 Task: Set the default behaviour for Window management permission to "Sites can ask to manage windows on all your displays".
Action: Mouse moved to (1051, 32)
Screenshot: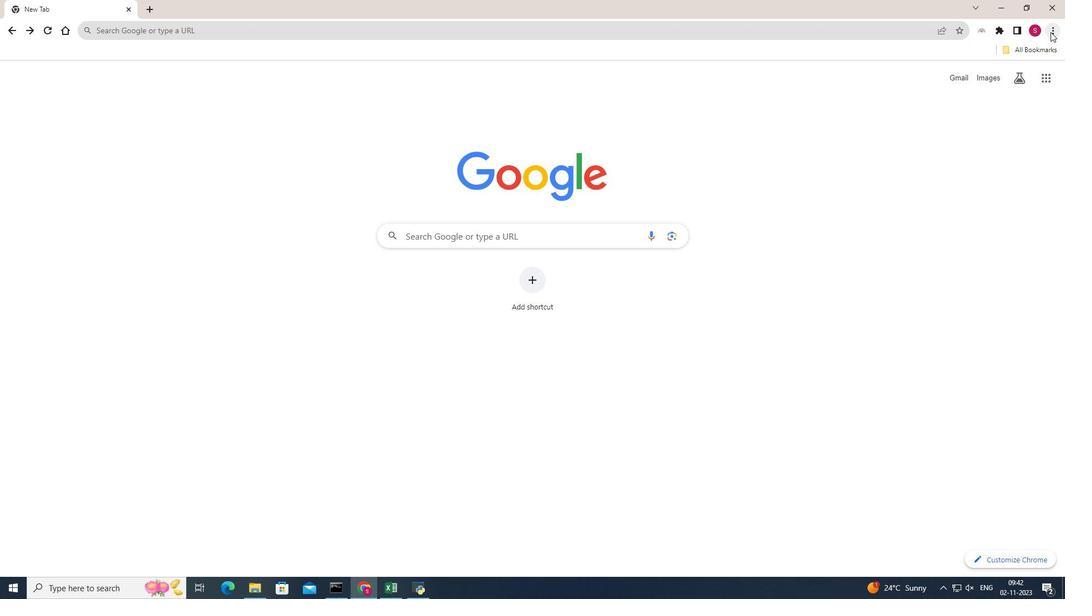 
Action: Mouse pressed left at (1051, 32)
Screenshot: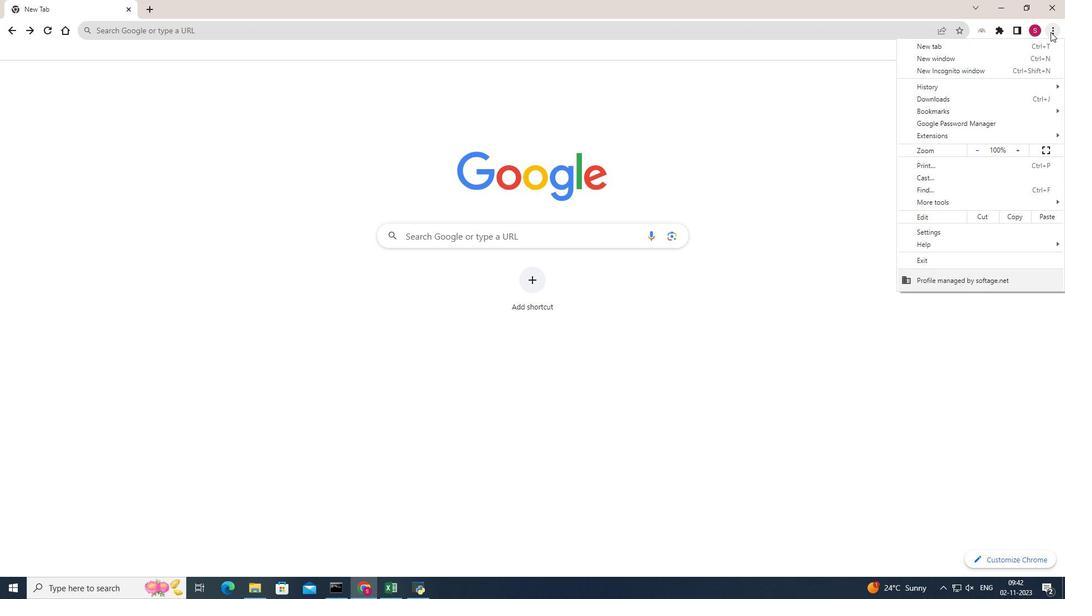 
Action: Mouse moved to (936, 233)
Screenshot: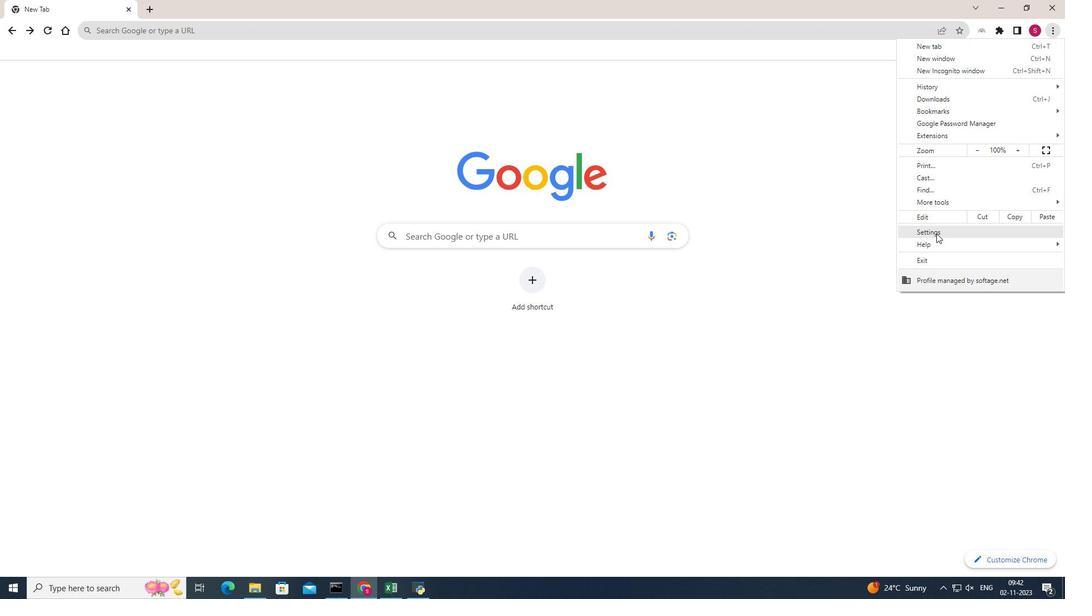 
Action: Mouse pressed left at (936, 233)
Screenshot: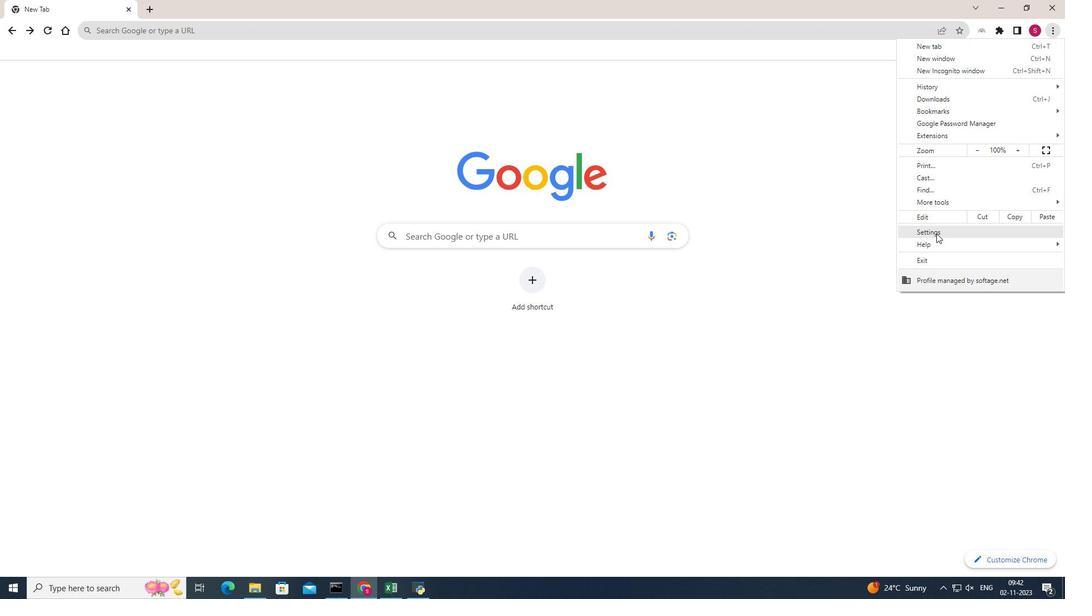 
Action: Mouse moved to (123, 134)
Screenshot: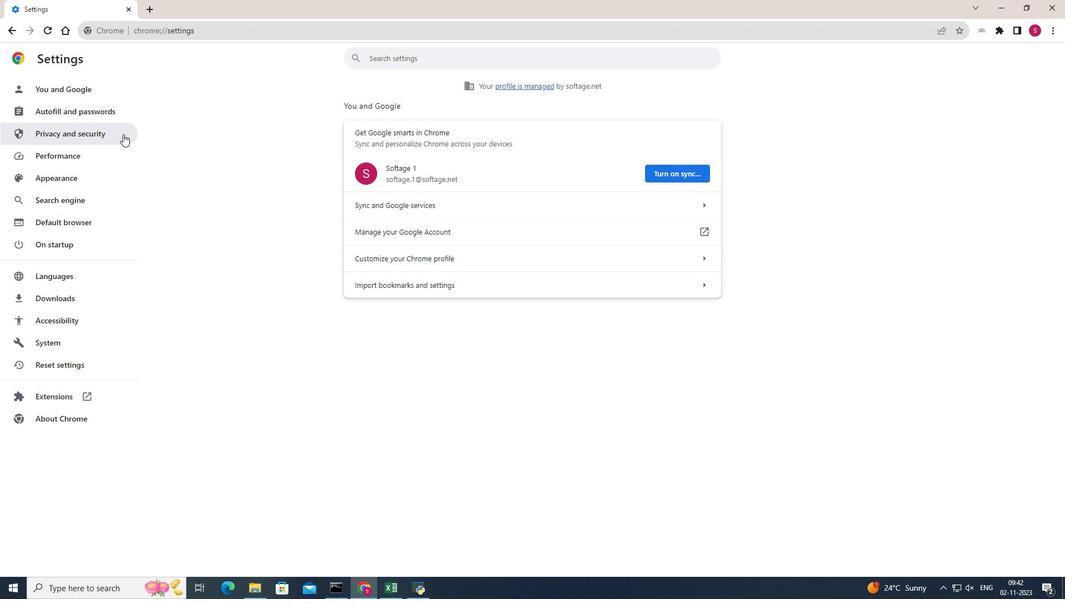 
Action: Mouse pressed left at (123, 134)
Screenshot: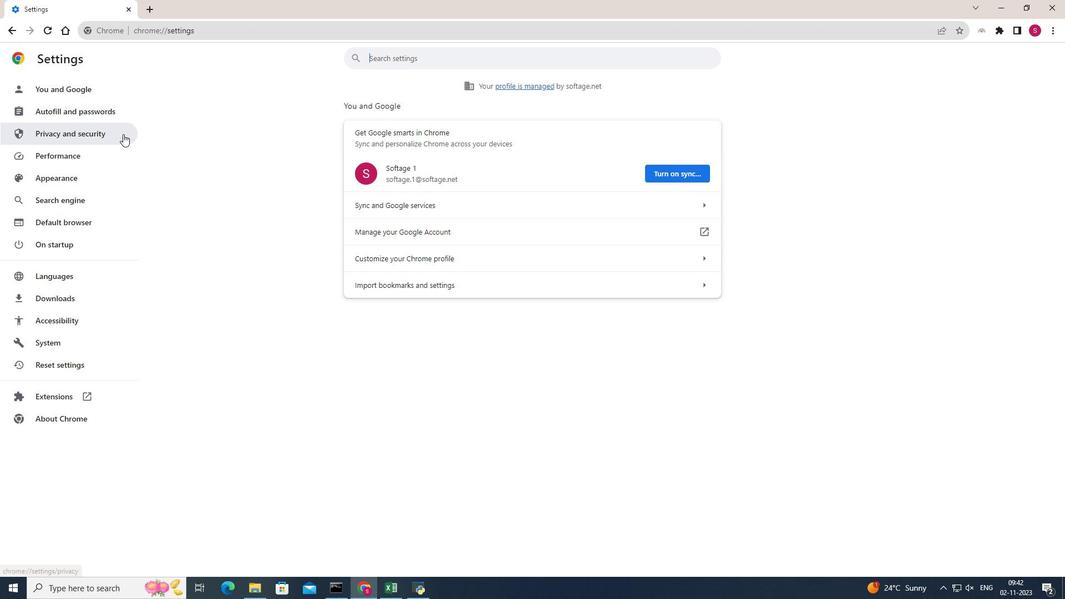 
Action: Mouse moved to (685, 344)
Screenshot: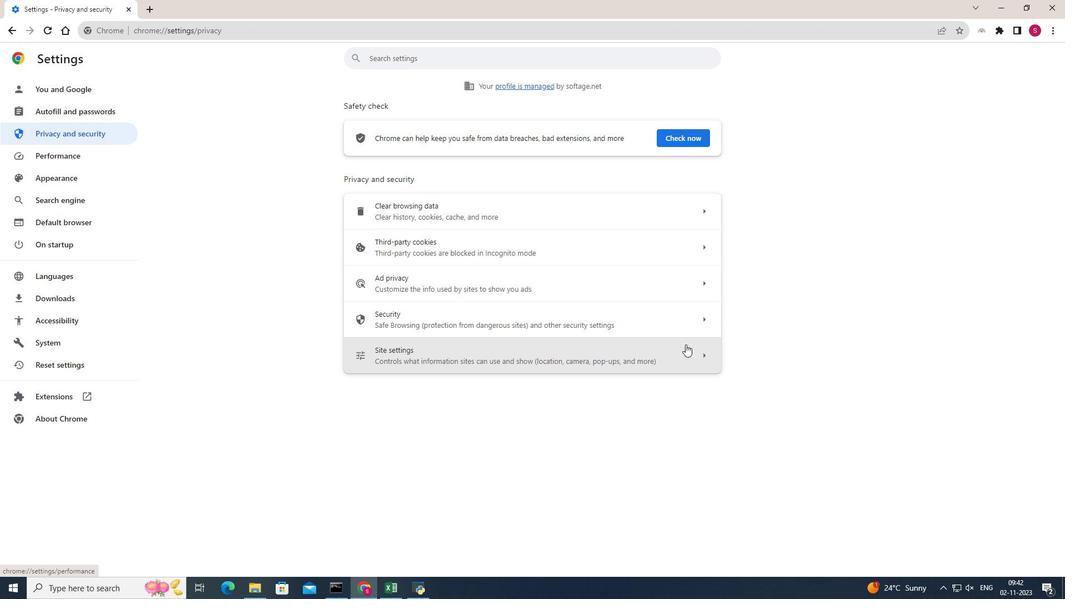 
Action: Mouse pressed left at (685, 344)
Screenshot: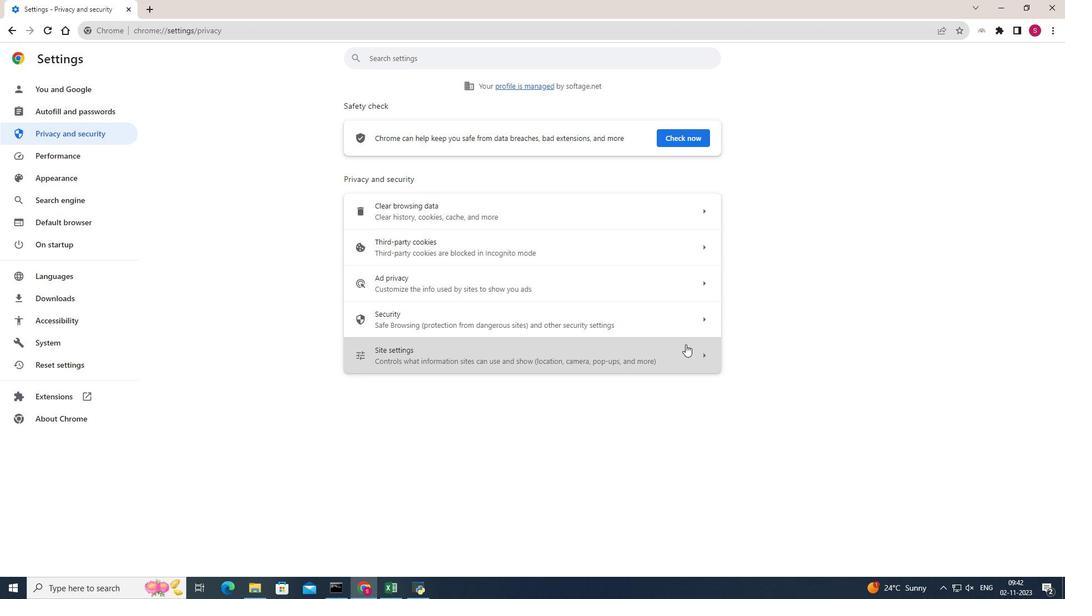 
Action: Mouse scrolled (685, 344) with delta (0, 0)
Screenshot: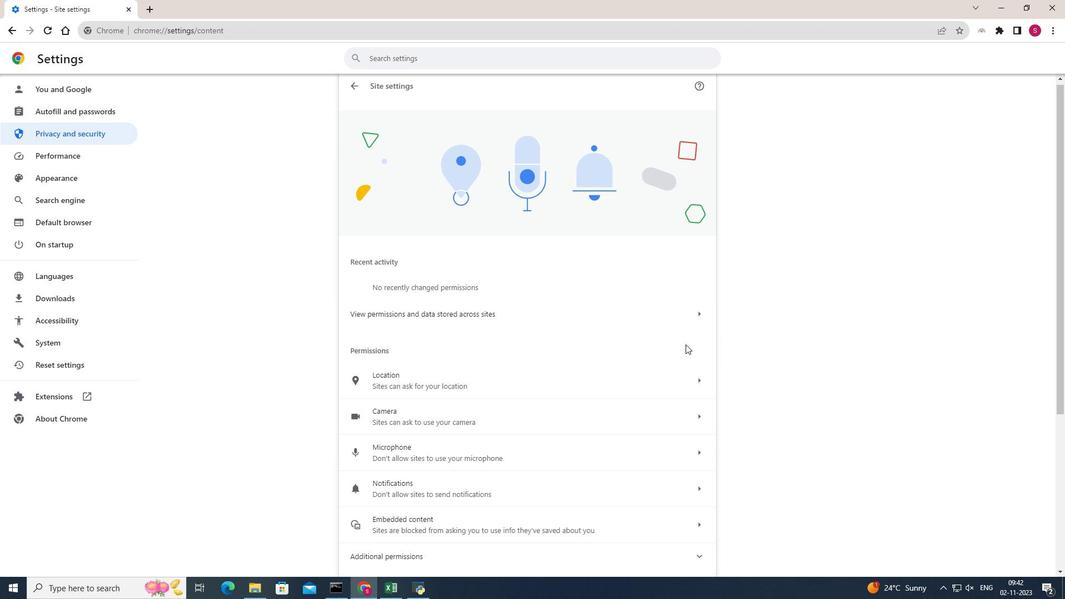 
Action: Mouse scrolled (685, 344) with delta (0, 0)
Screenshot: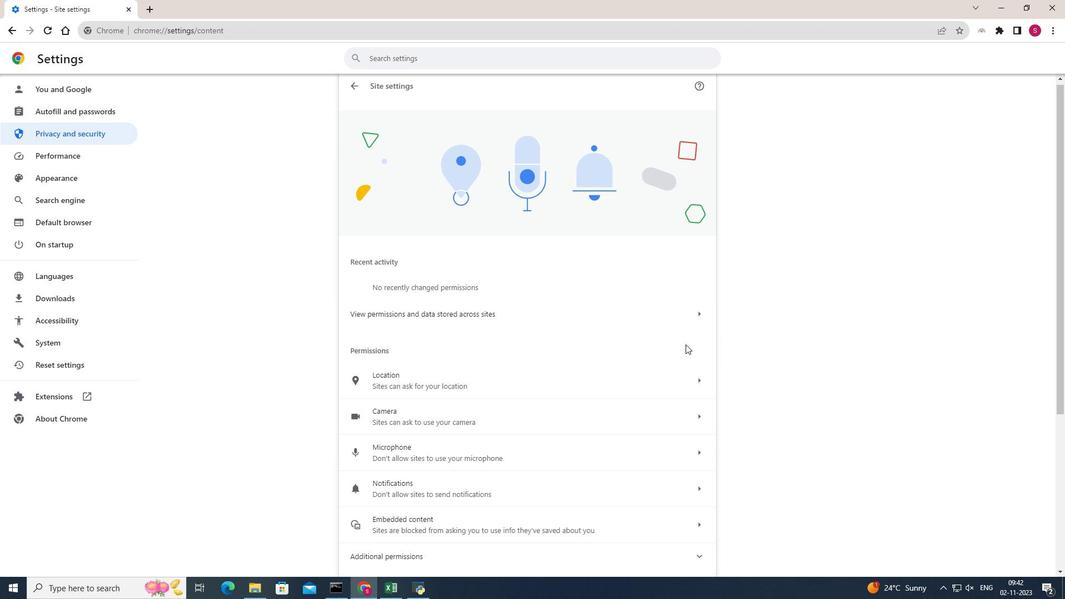 
Action: Mouse scrolled (685, 344) with delta (0, 0)
Screenshot: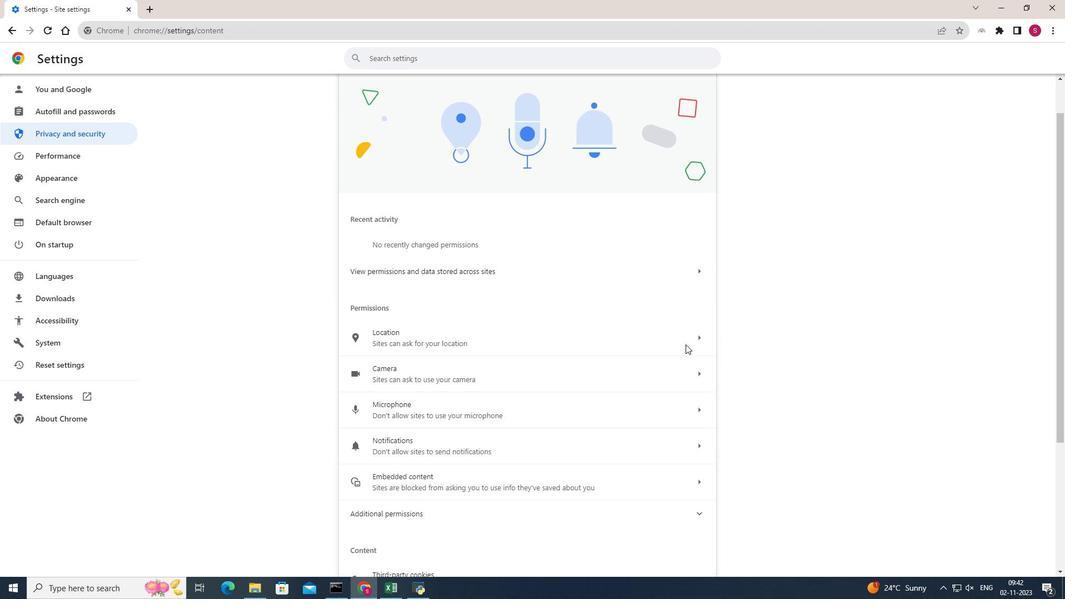 
Action: Mouse scrolled (685, 344) with delta (0, 0)
Screenshot: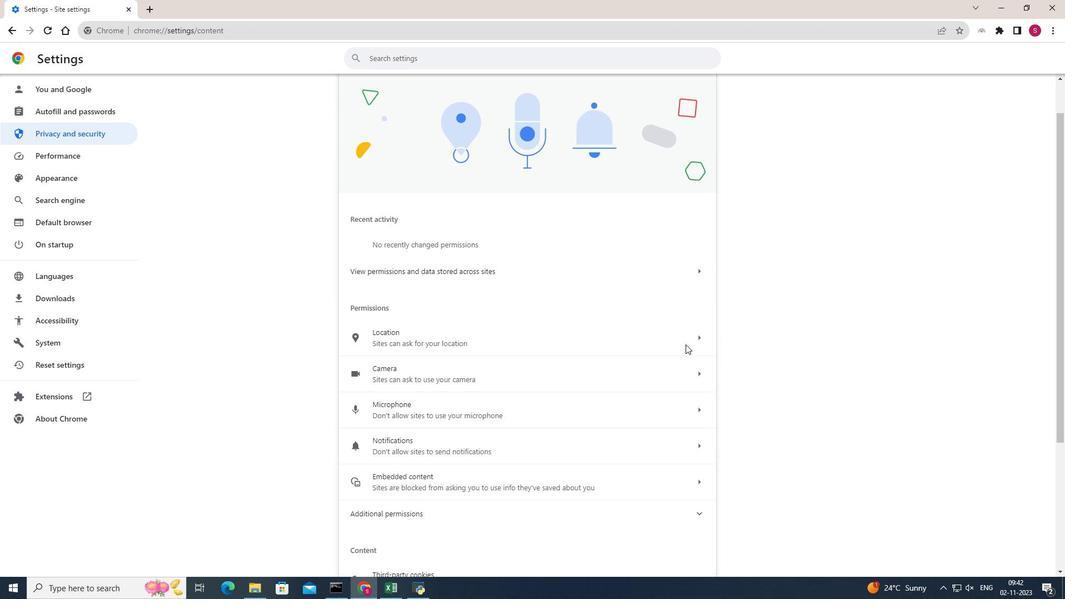 
Action: Mouse scrolled (685, 344) with delta (0, 0)
Screenshot: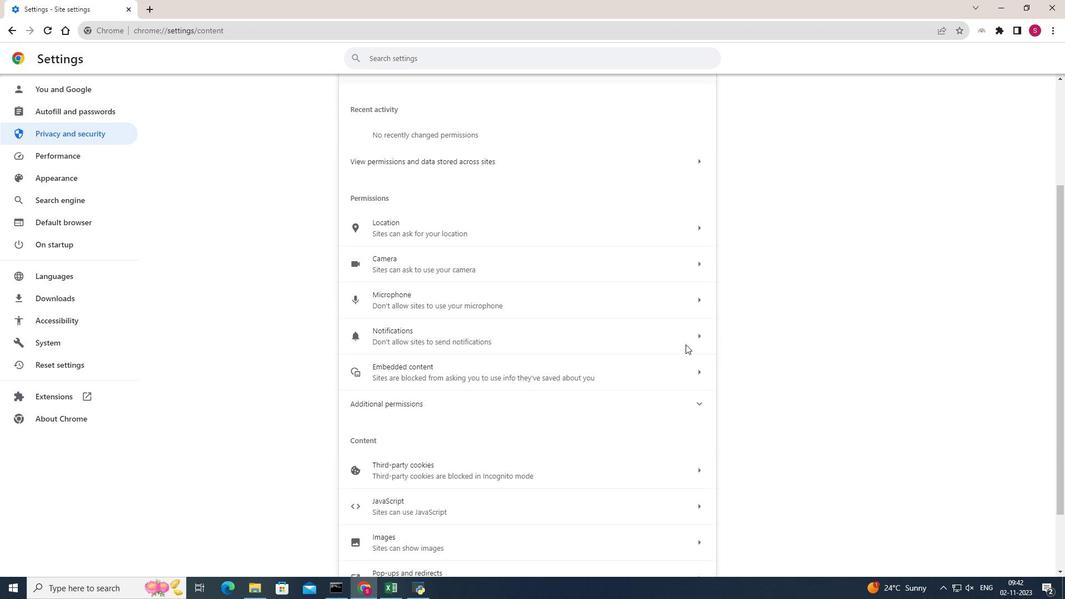 
Action: Mouse moved to (427, 324)
Screenshot: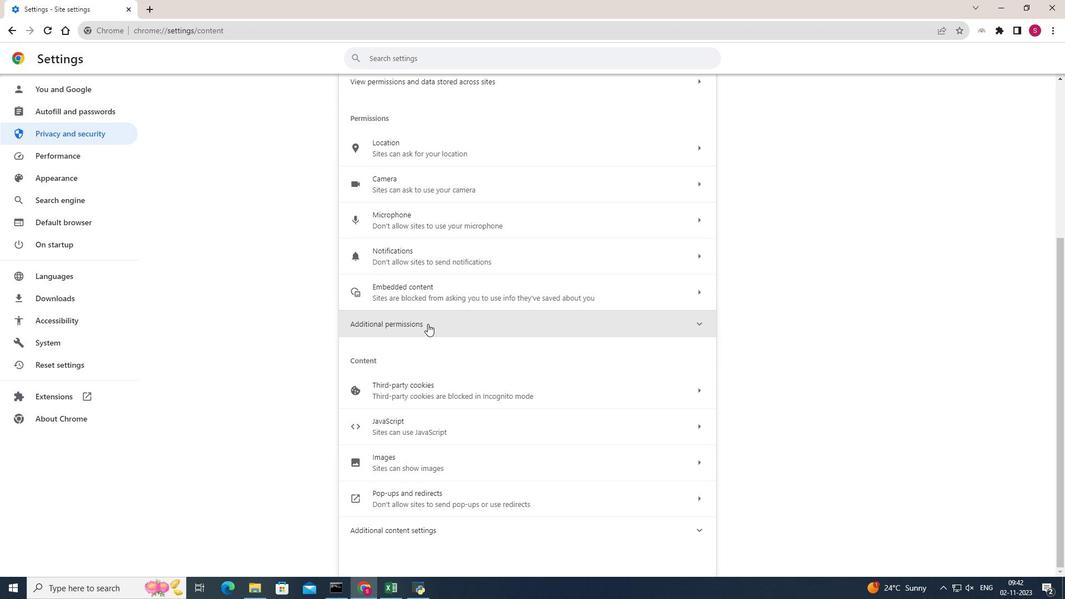 
Action: Mouse pressed left at (427, 324)
Screenshot: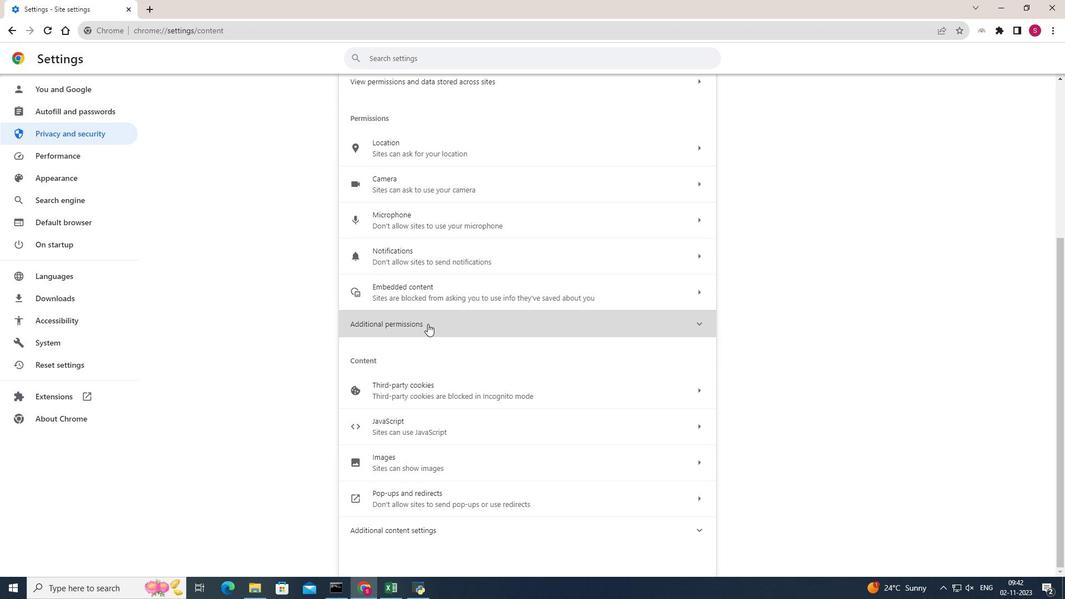 
Action: Mouse scrolled (427, 323) with delta (0, 0)
Screenshot: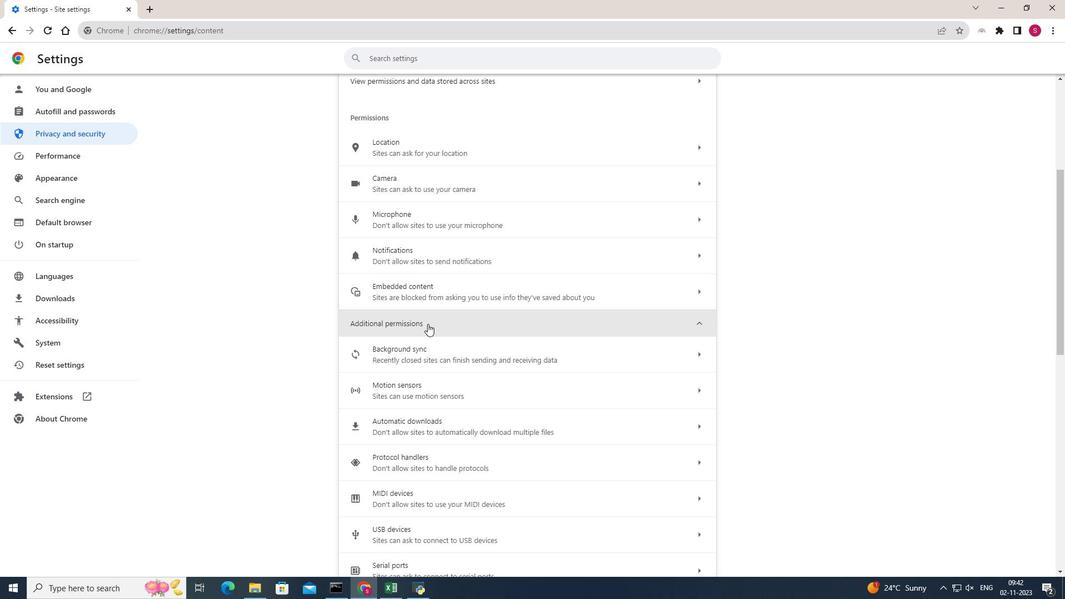 
Action: Mouse scrolled (427, 323) with delta (0, 0)
Screenshot: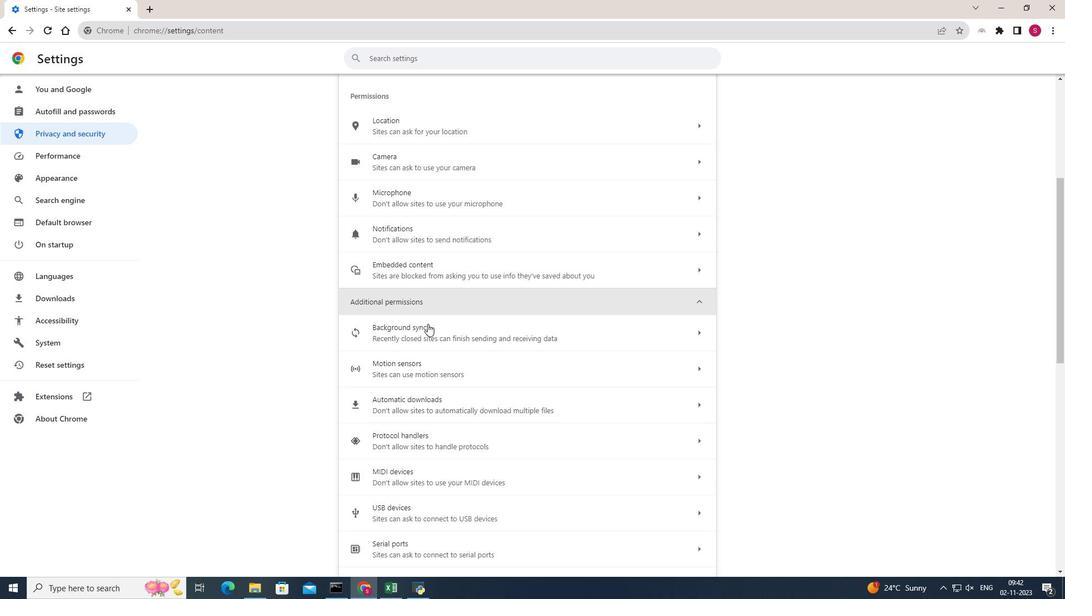 
Action: Mouse scrolled (427, 323) with delta (0, 0)
Screenshot: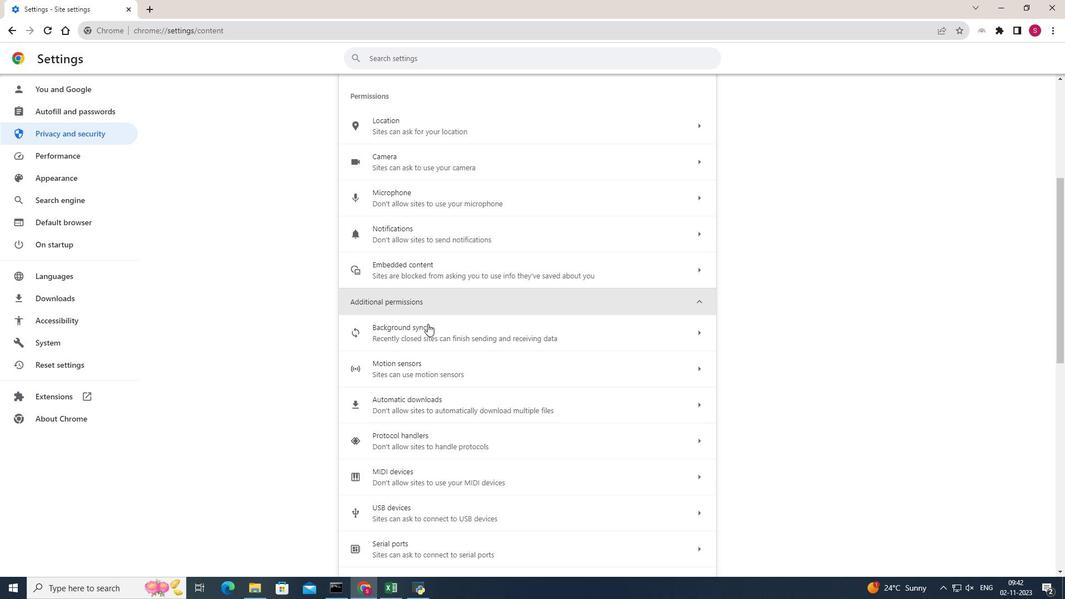 
Action: Mouse scrolled (427, 323) with delta (0, 0)
Screenshot: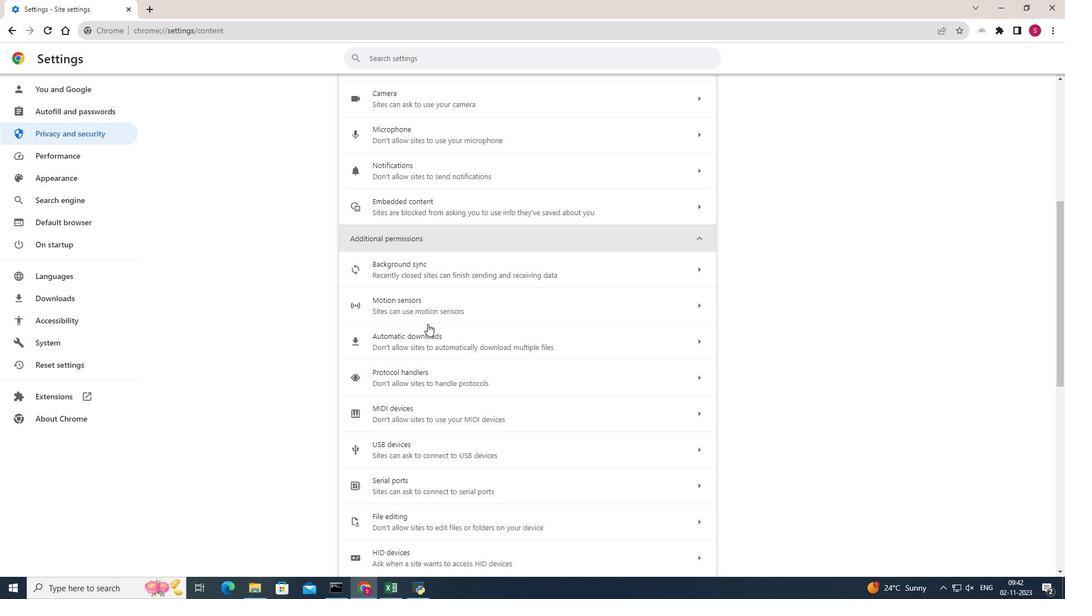 
Action: Mouse moved to (427, 324)
Screenshot: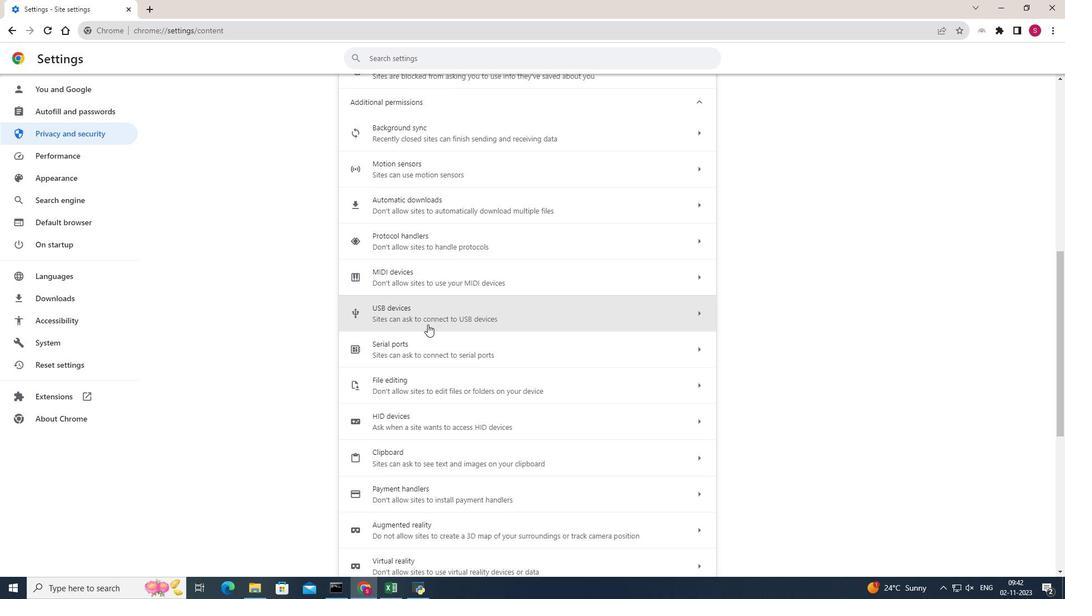 
Action: Mouse scrolled (427, 324) with delta (0, 0)
Screenshot: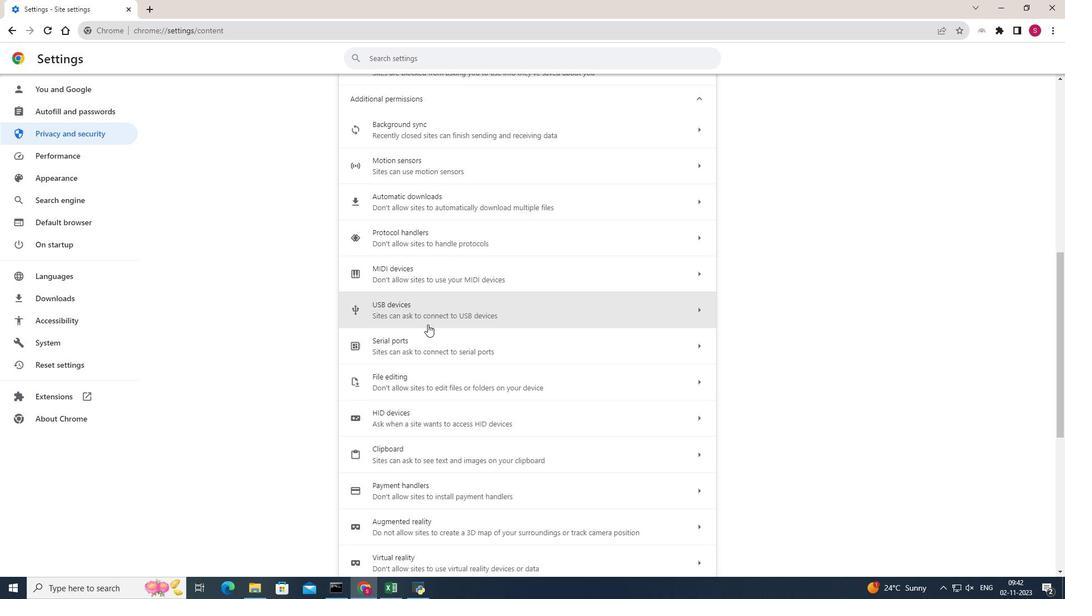 
Action: Mouse scrolled (427, 324) with delta (0, 0)
Screenshot: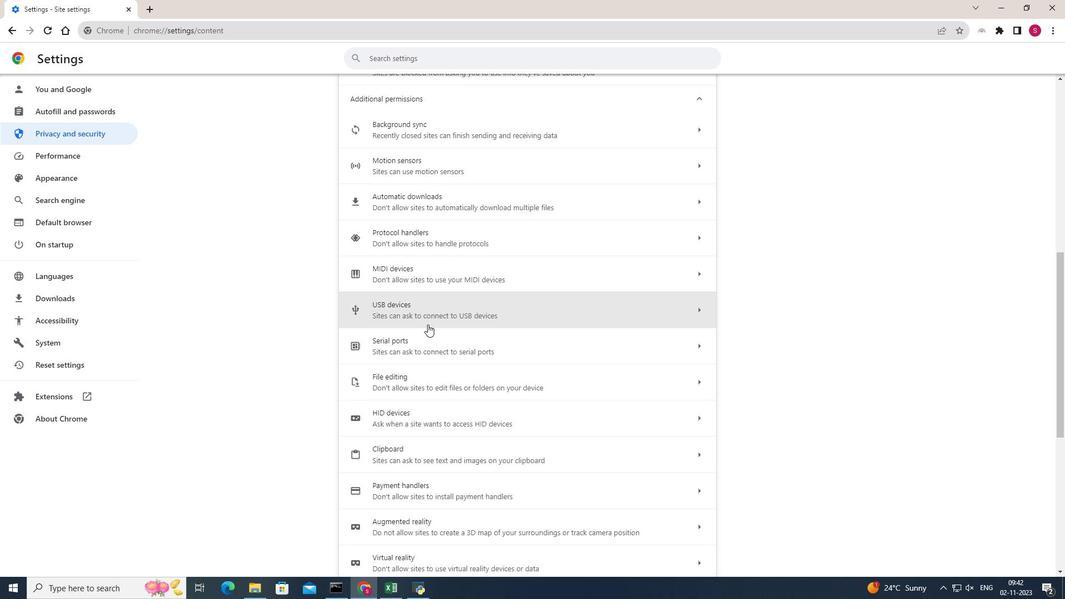 
Action: Mouse moved to (428, 324)
Screenshot: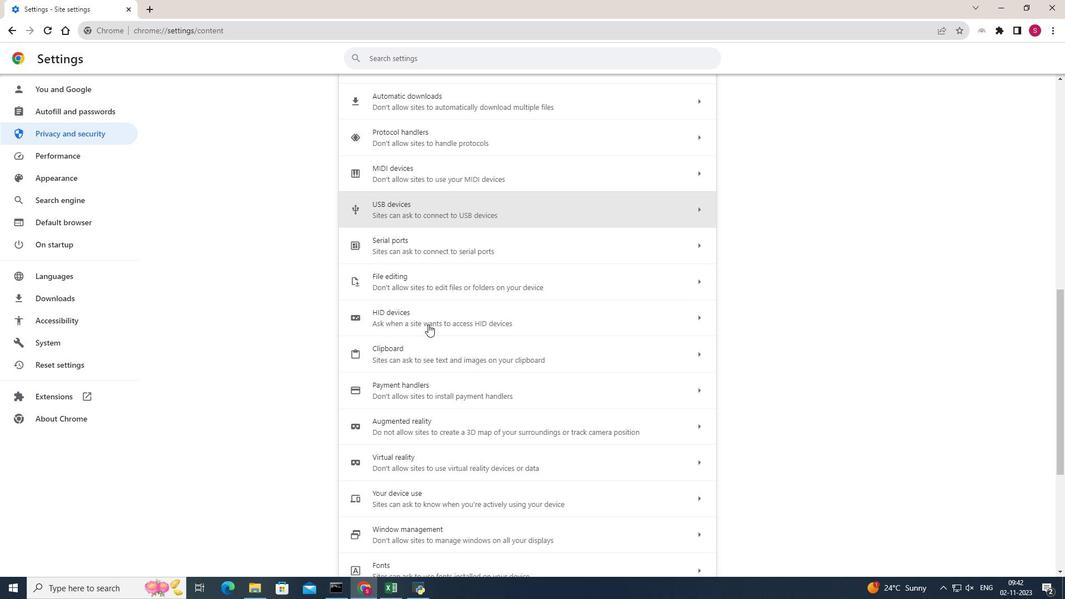 
Action: Mouse scrolled (428, 324) with delta (0, 0)
Screenshot: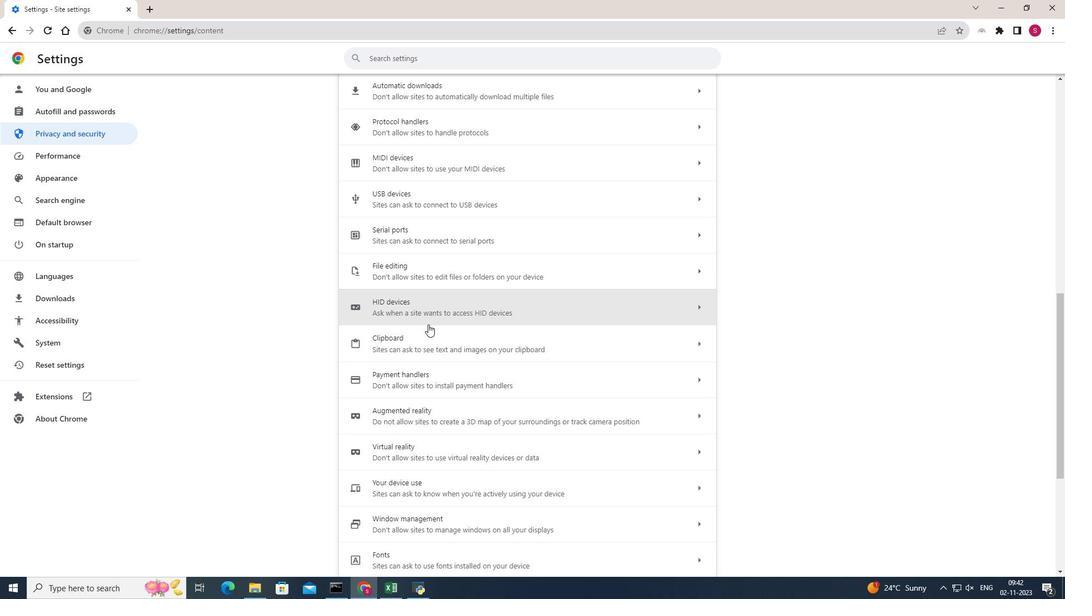 
Action: Mouse scrolled (428, 324) with delta (0, 0)
Screenshot: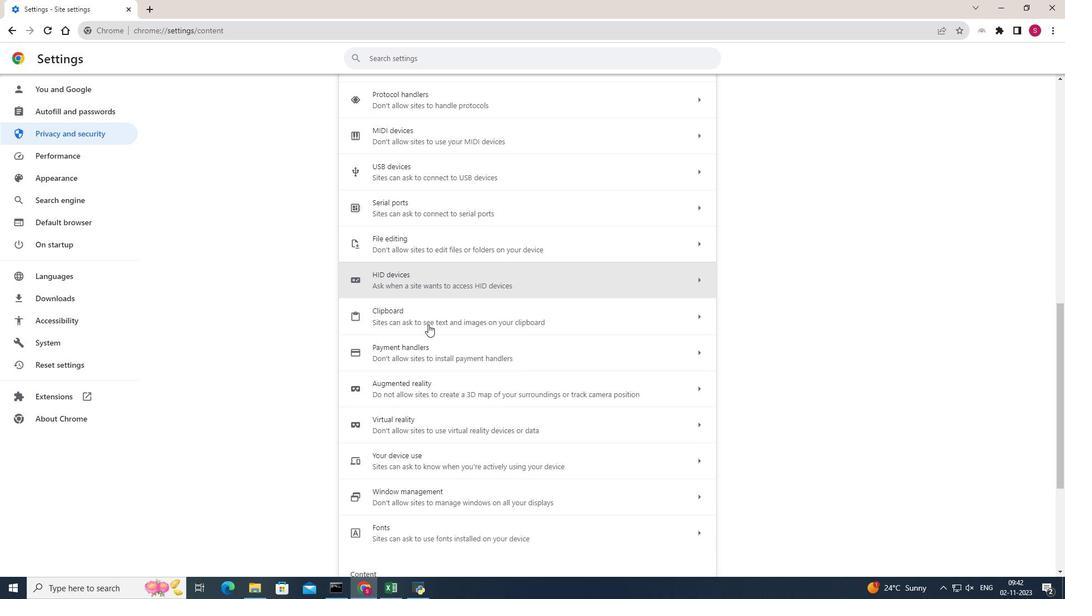 
Action: Mouse moved to (514, 416)
Screenshot: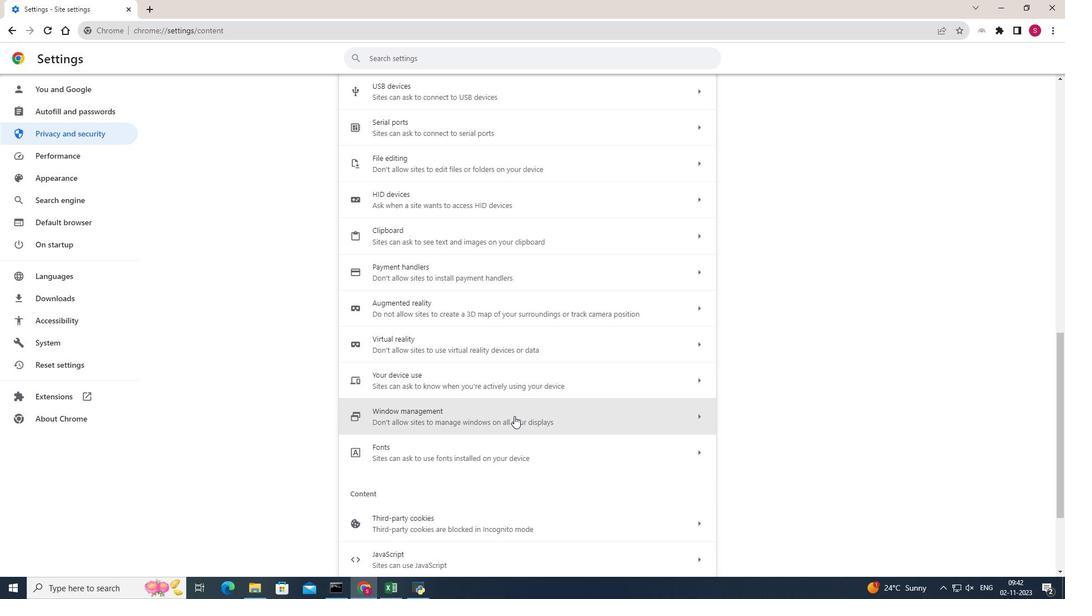 
Action: Mouse pressed left at (514, 416)
Screenshot: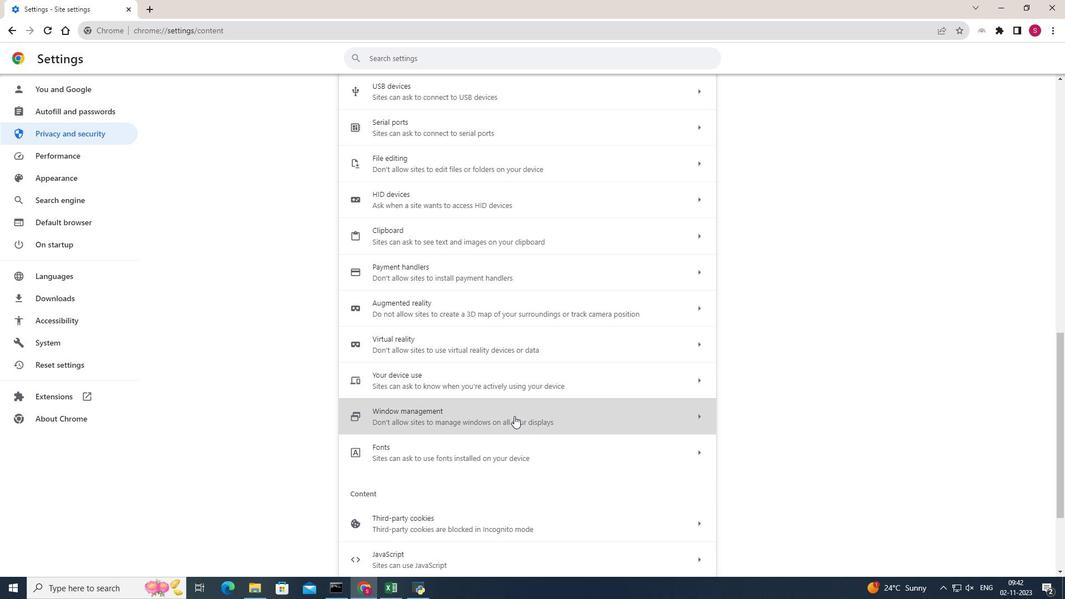 
Action: Mouse moved to (361, 198)
Screenshot: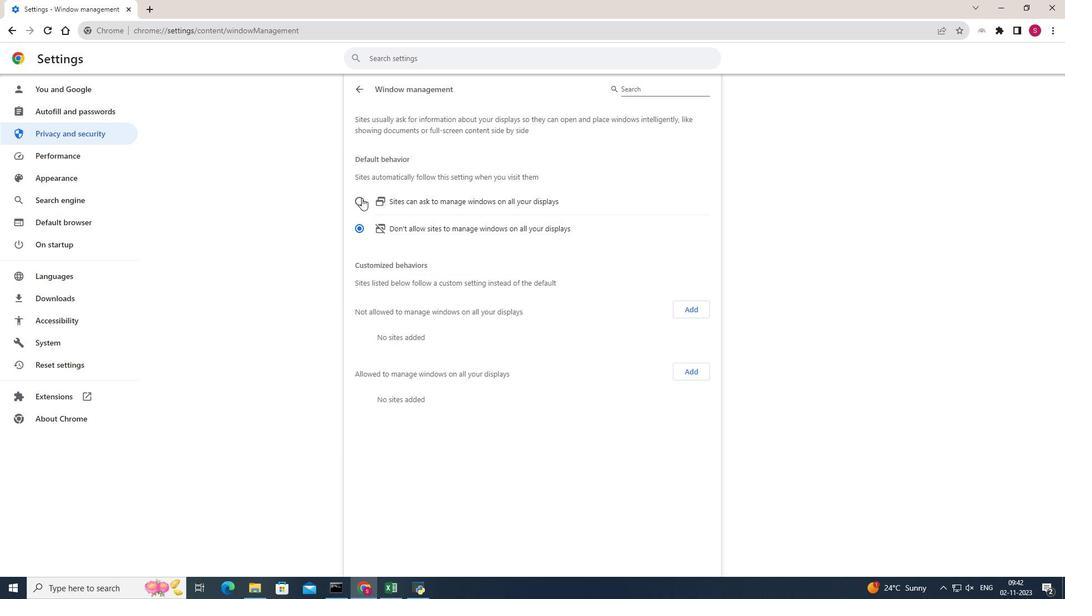 
Action: Mouse pressed left at (361, 198)
Screenshot: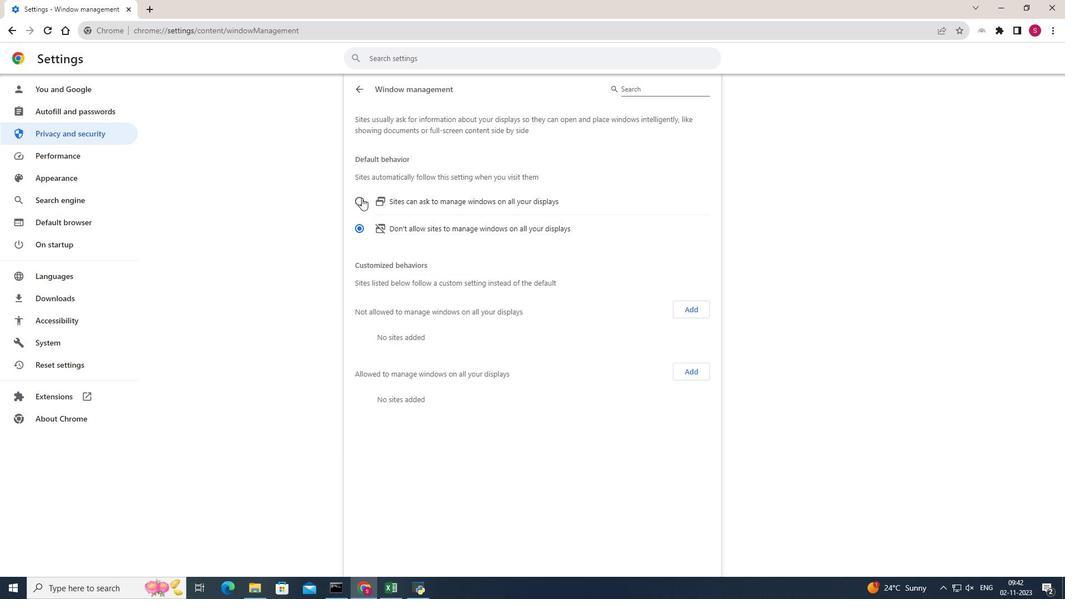 
Action: Mouse moved to (751, 235)
Screenshot: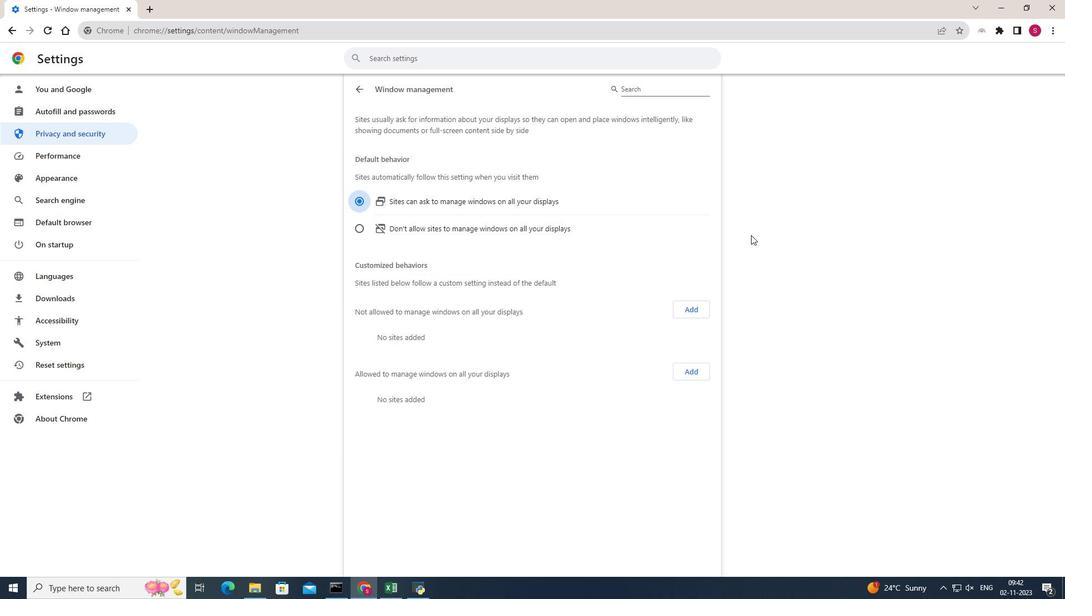
